 Task: Specify the gender as Woman.
Action: Mouse moved to (825, 81)
Screenshot: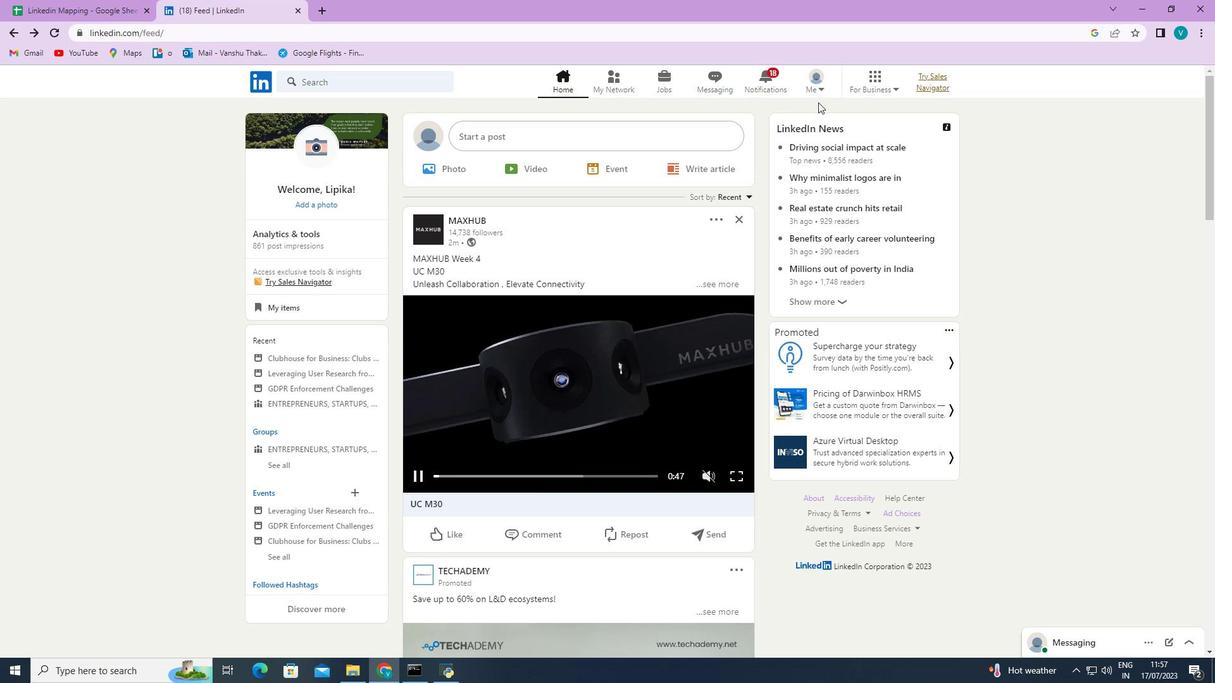 
Action: Mouse pressed left at (825, 81)
Screenshot: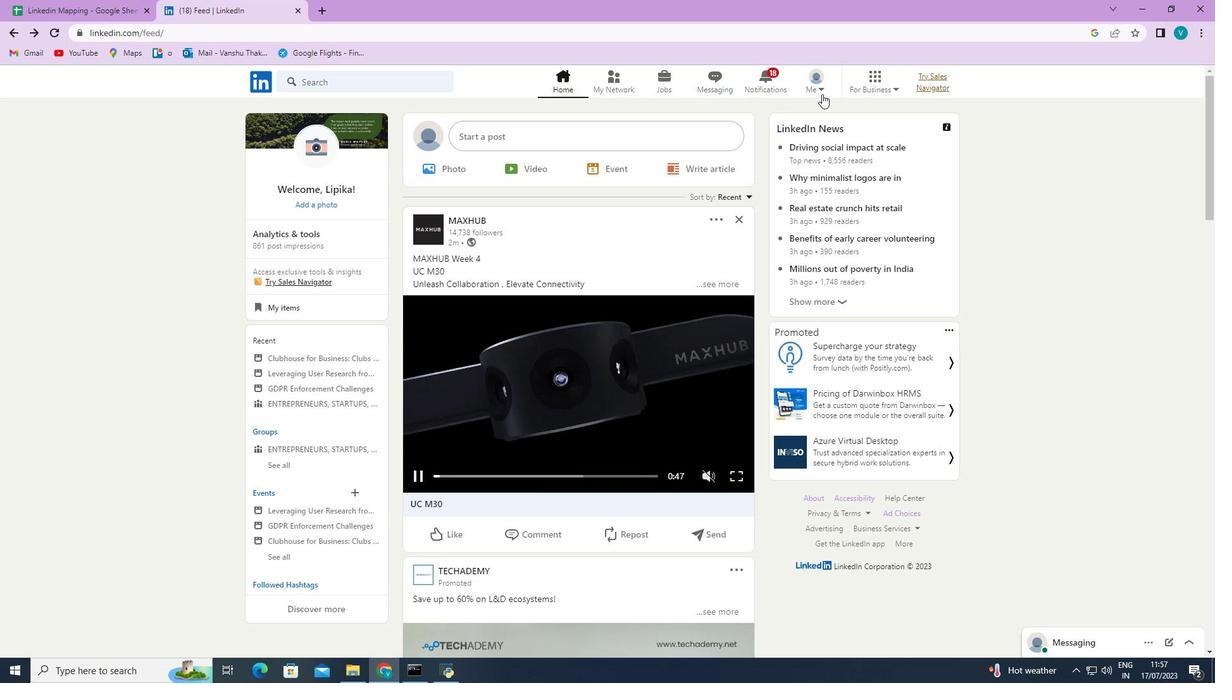 
Action: Mouse moved to (738, 219)
Screenshot: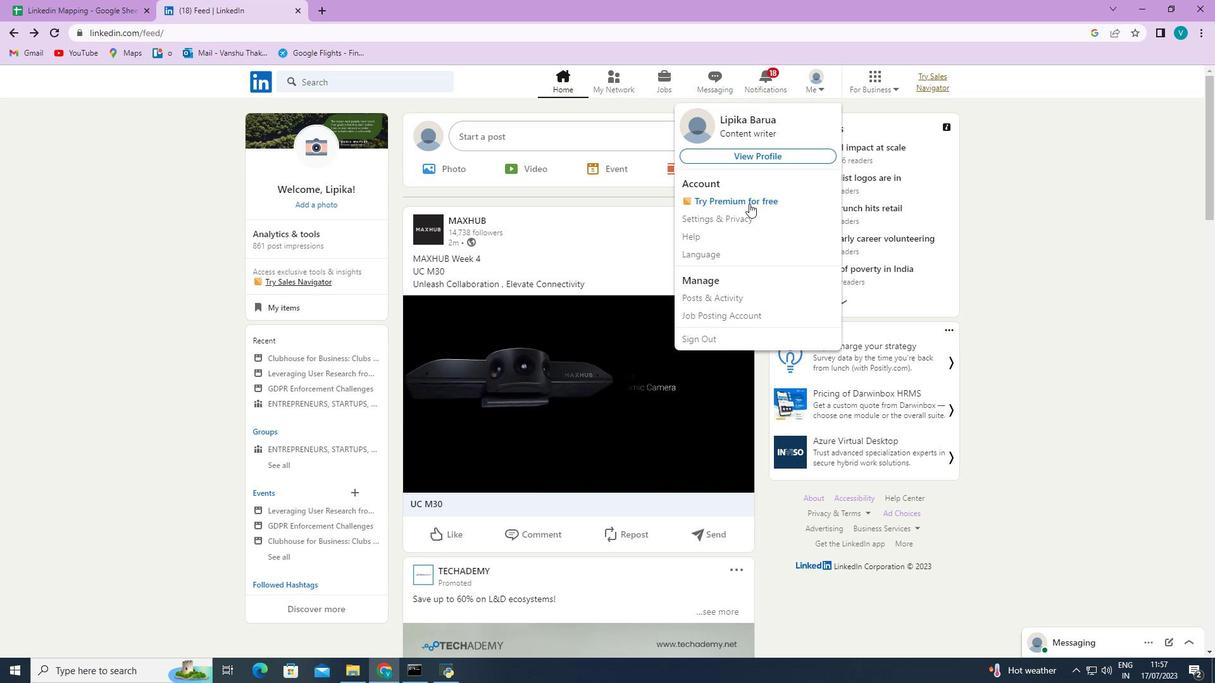 
Action: Mouse pressed left at (738, 219)
Screenshot: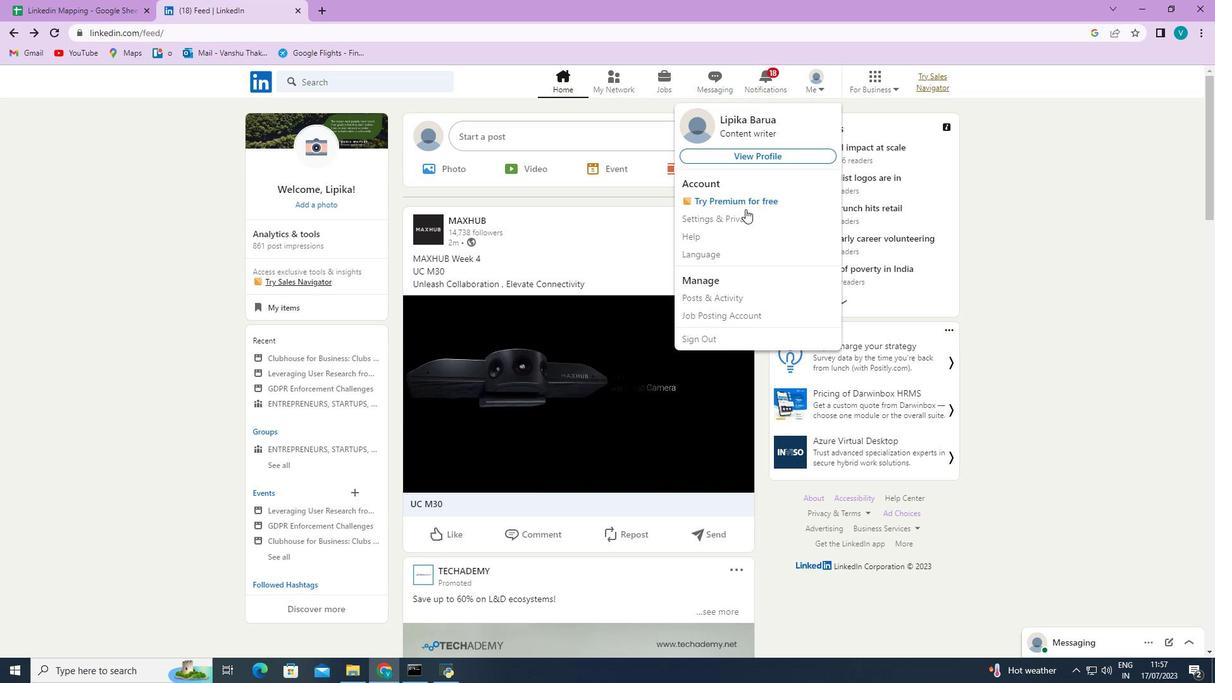 
Action: Mouse moved to (631, 190)
Screenshot: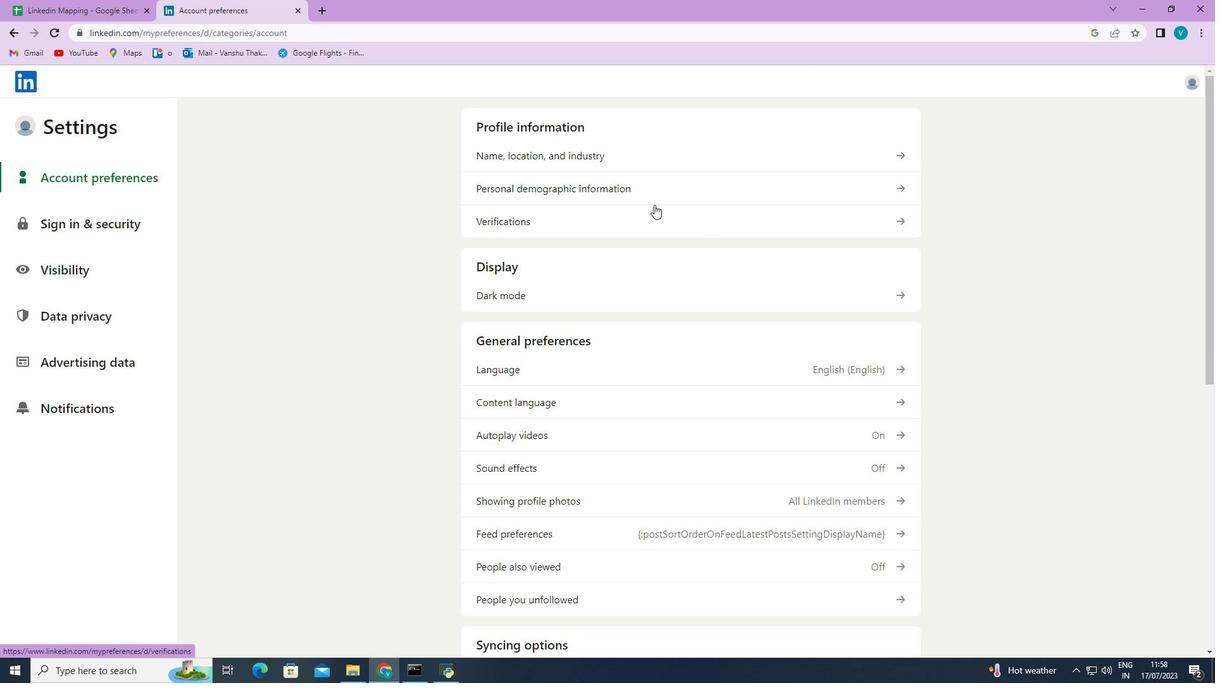 
Action: Mouse pressed left at (631, 190)
Screenshot: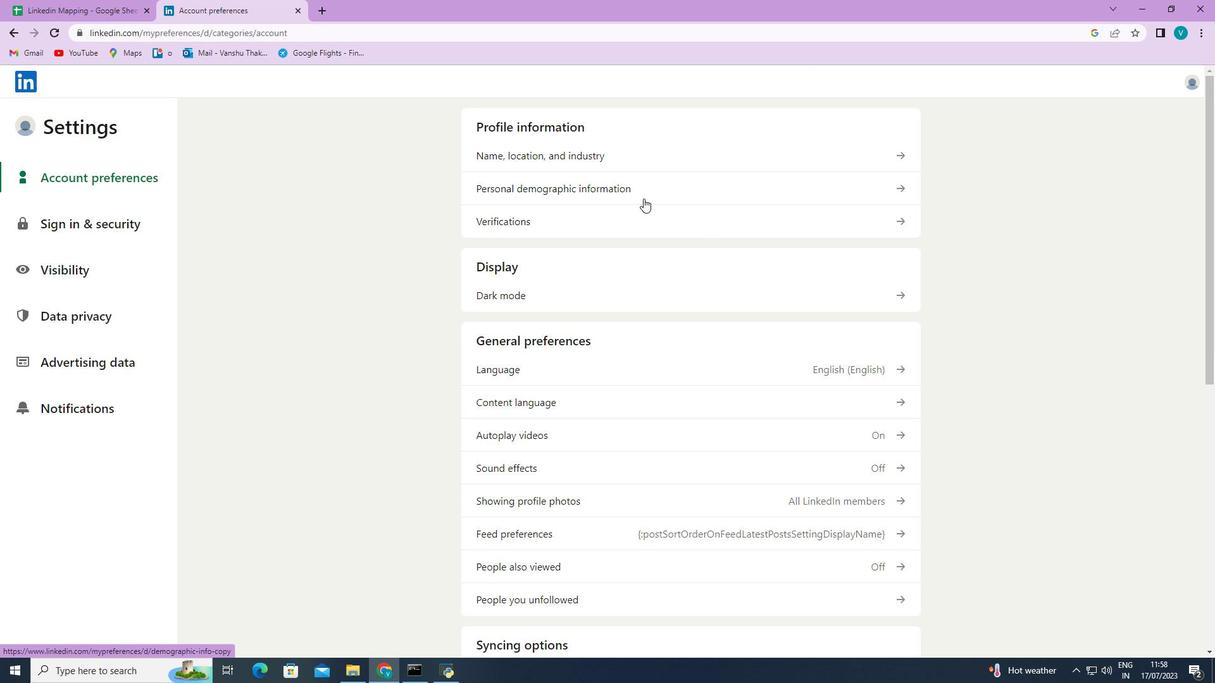 
Action: Mouse moved to (575, 295)
Screenshot: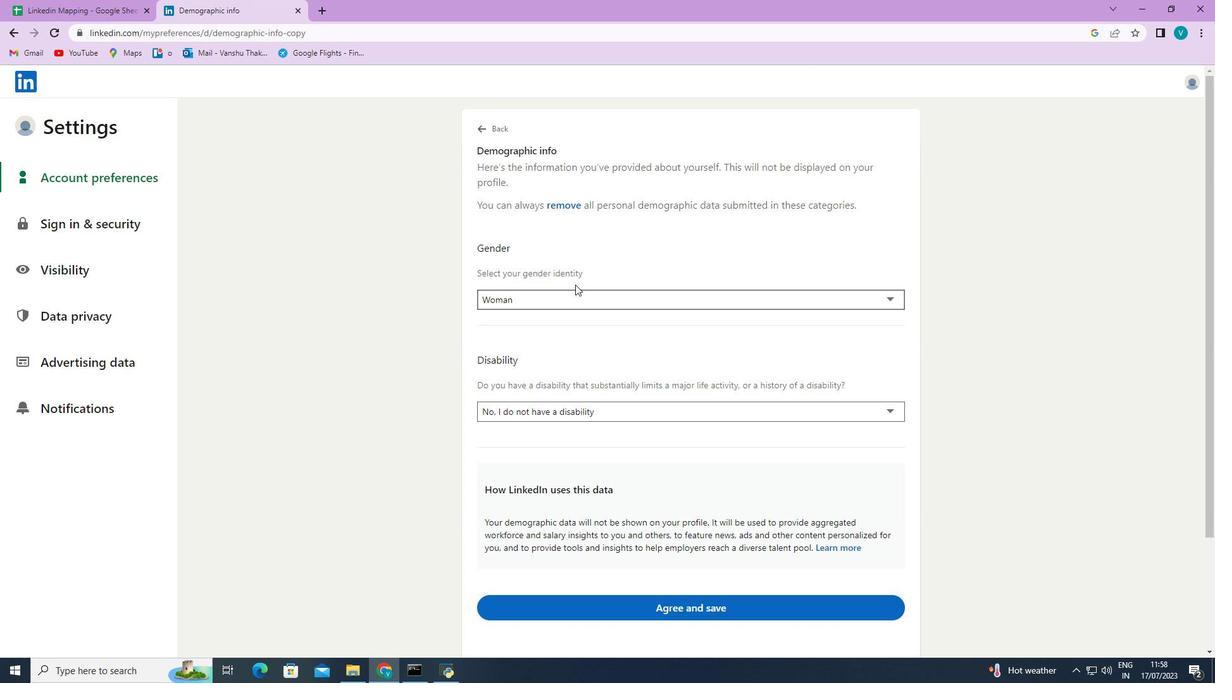 
Action: Mouse pressed left at (575, 295)
Screenshot: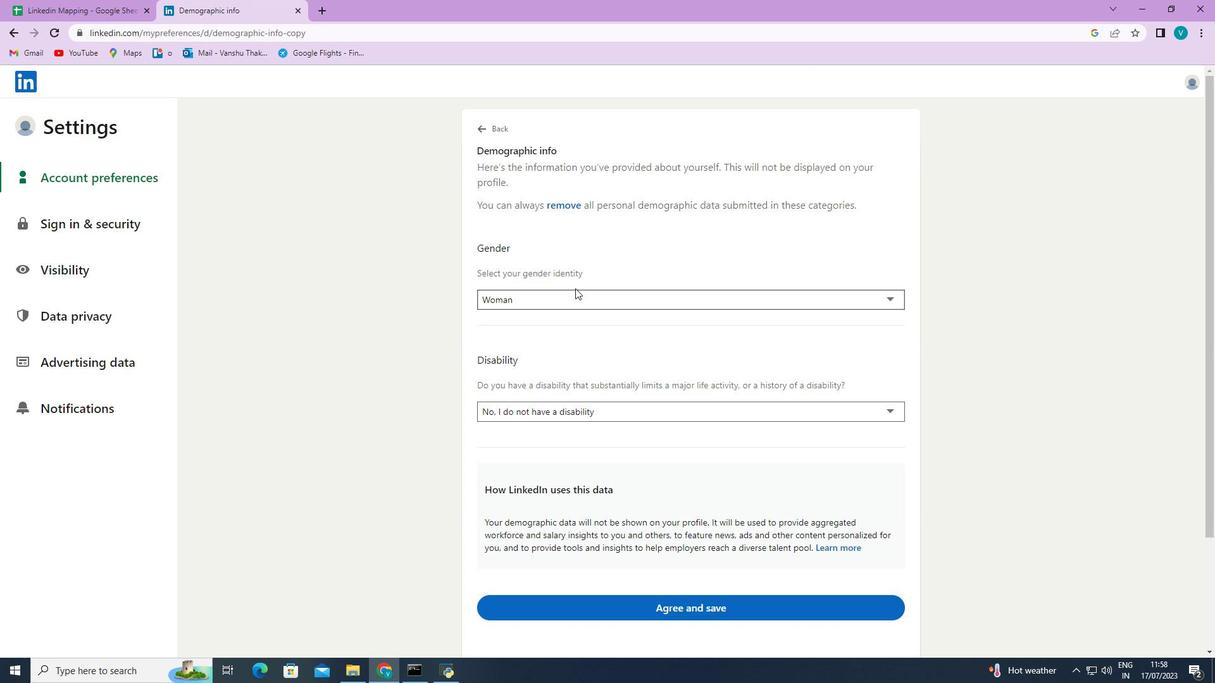 
Action: Mouse moved to (531, 334)
Screenshot: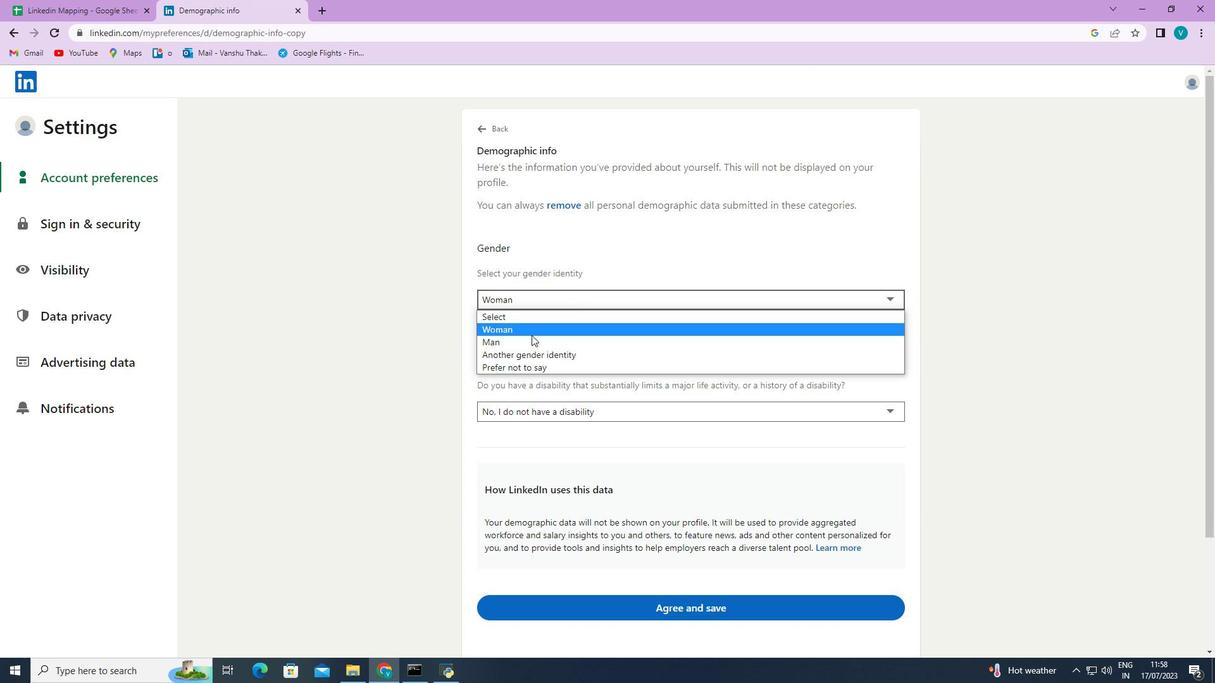 
Action: Mouse pressed left at (531, 334)
Screenshot: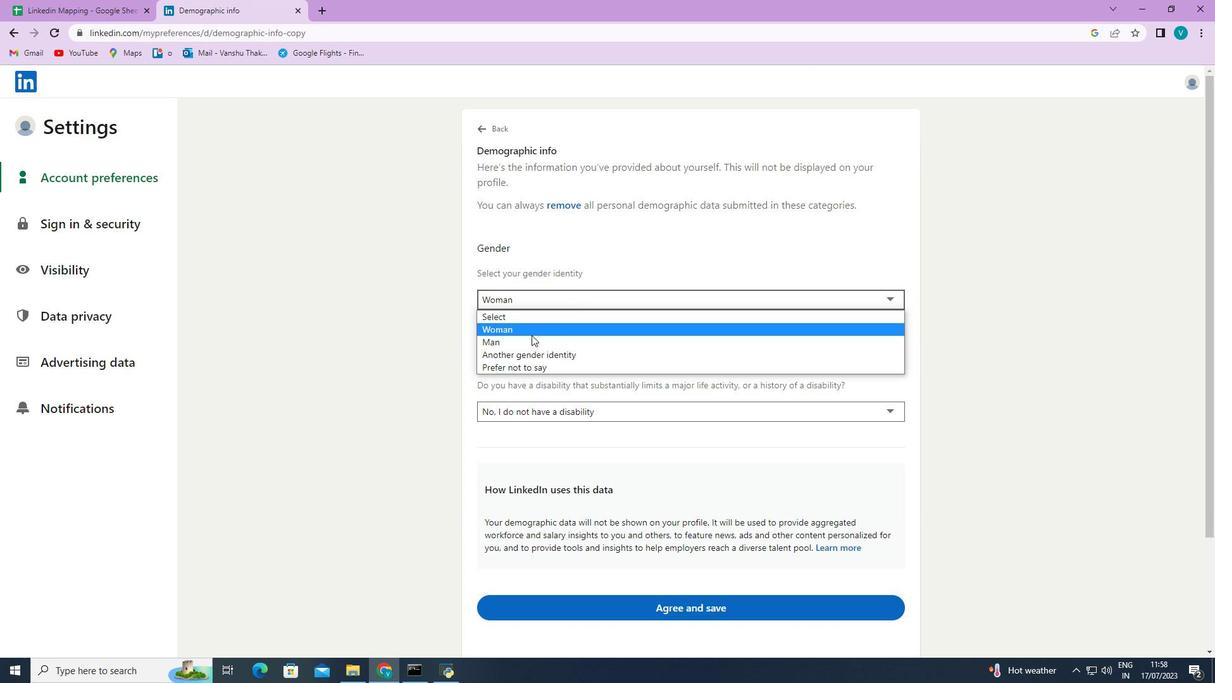 
Action: Mouse moved to (474, 308)
Screenshot: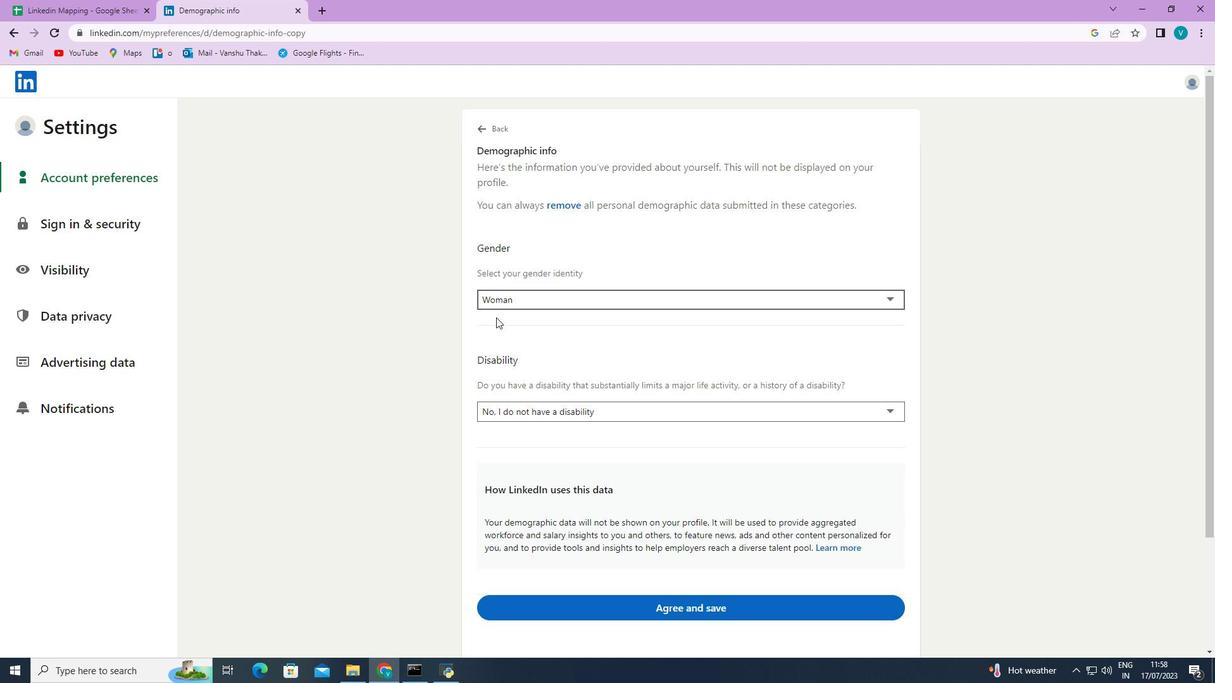 
